 Task: Add Mary's Chicken Fresh Chicken Drumsticks No Antibiotics Ever to the cart.
Action: Mouse moved to (305, 132)
Screenshot: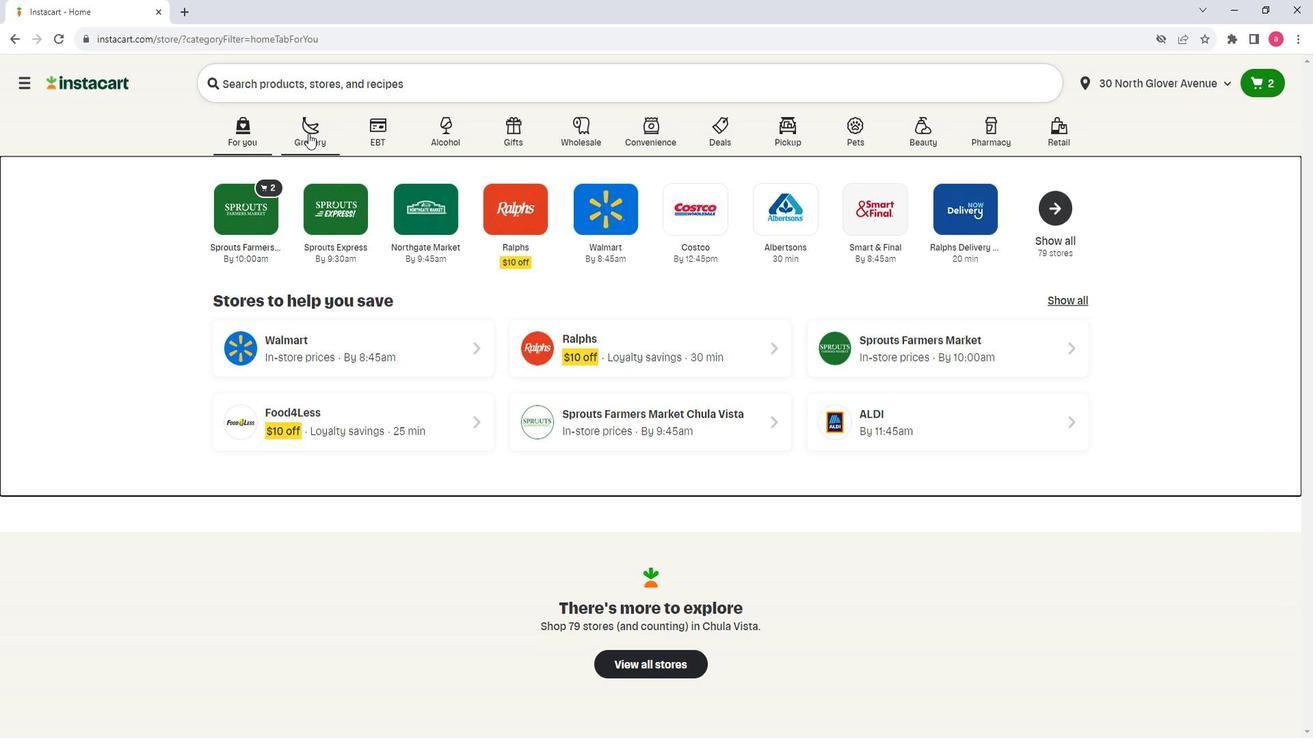 
Action: Mouse pressed left at (305, 132)
Screenshot: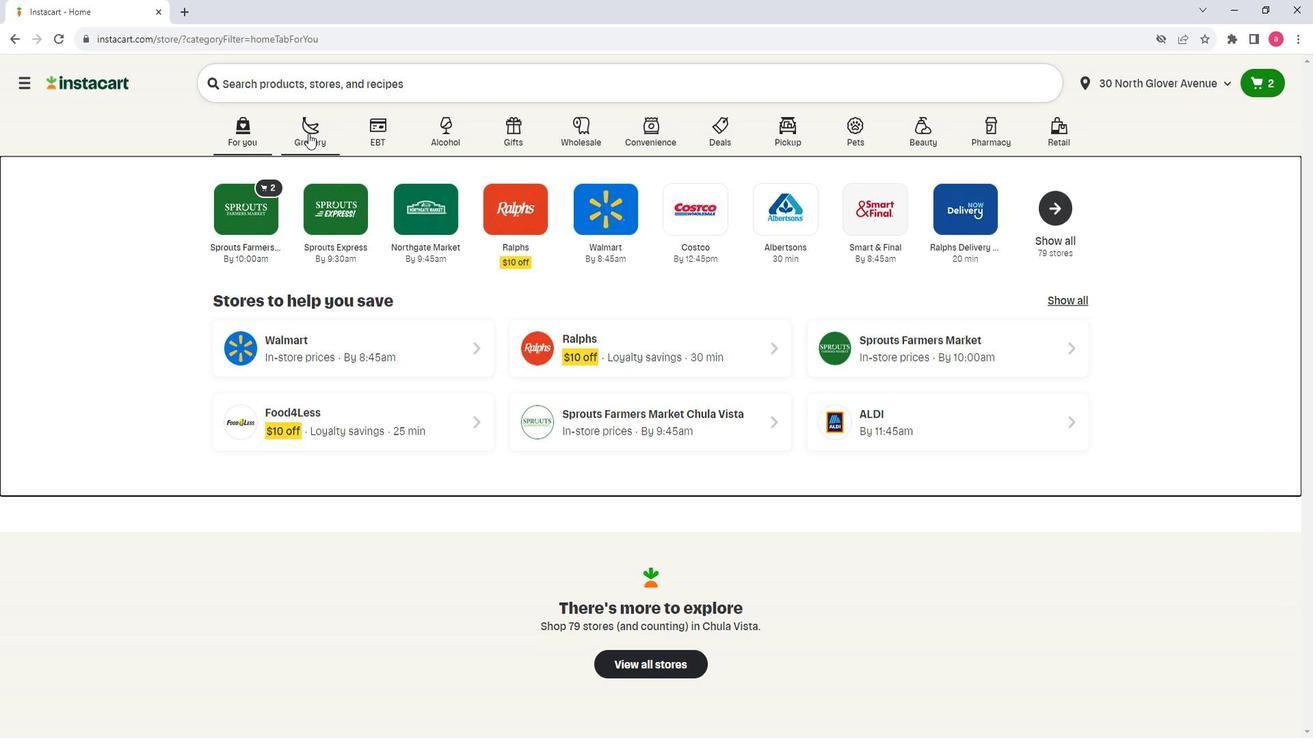 
Action: Mouse moved to (304, 418)
Screenshot: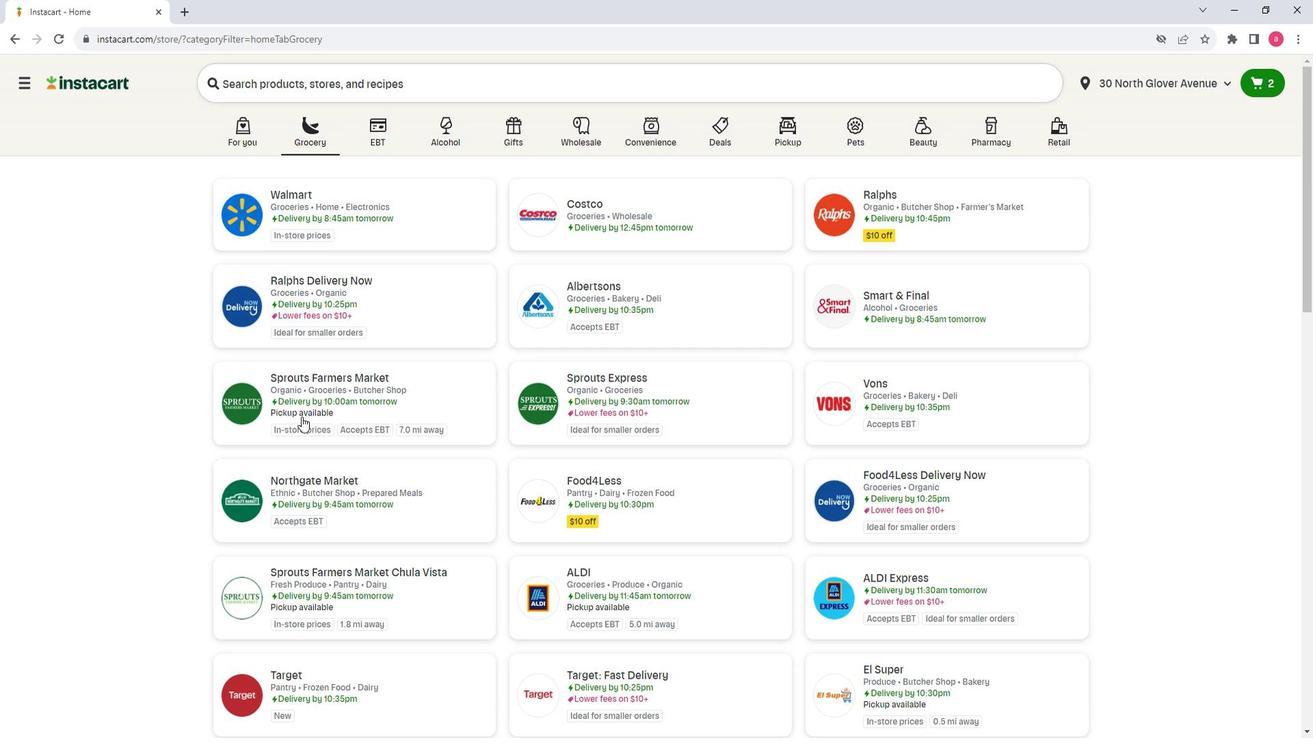 
Action: Mouse pressed left at (304, 418)
Screenshot: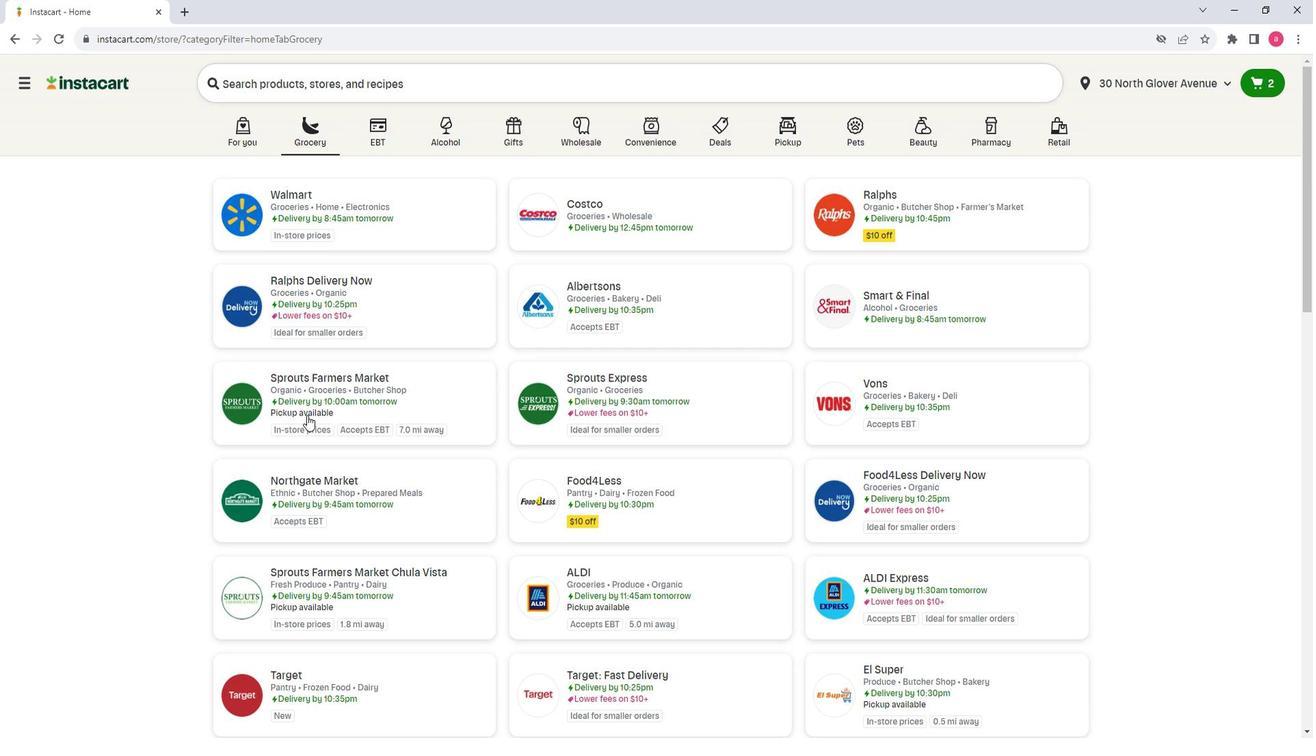 
Action: Mouse moved to (116, 479)
Screenshot: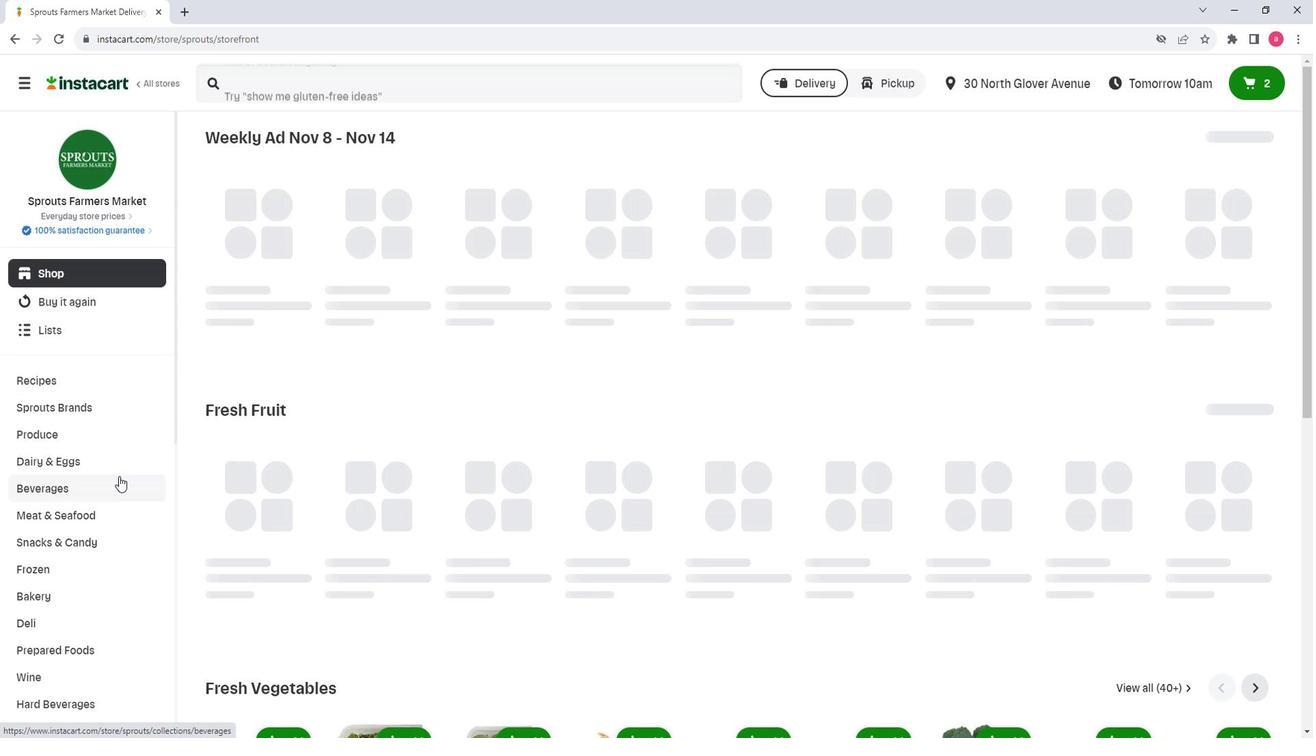 
Action: Mouse scrolled (116, 478) with delta (0, 0)
Screenshot: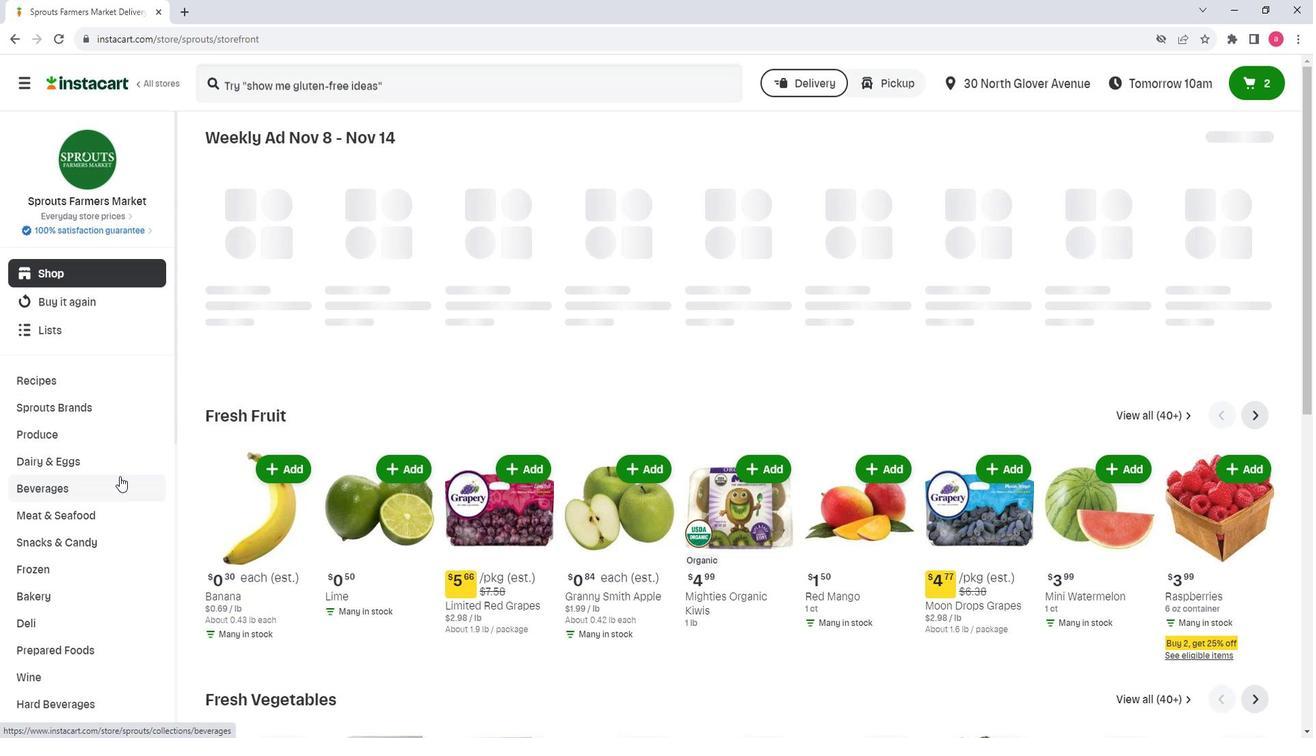 
Action: Mouse moved to (93, 450)
Screenshot: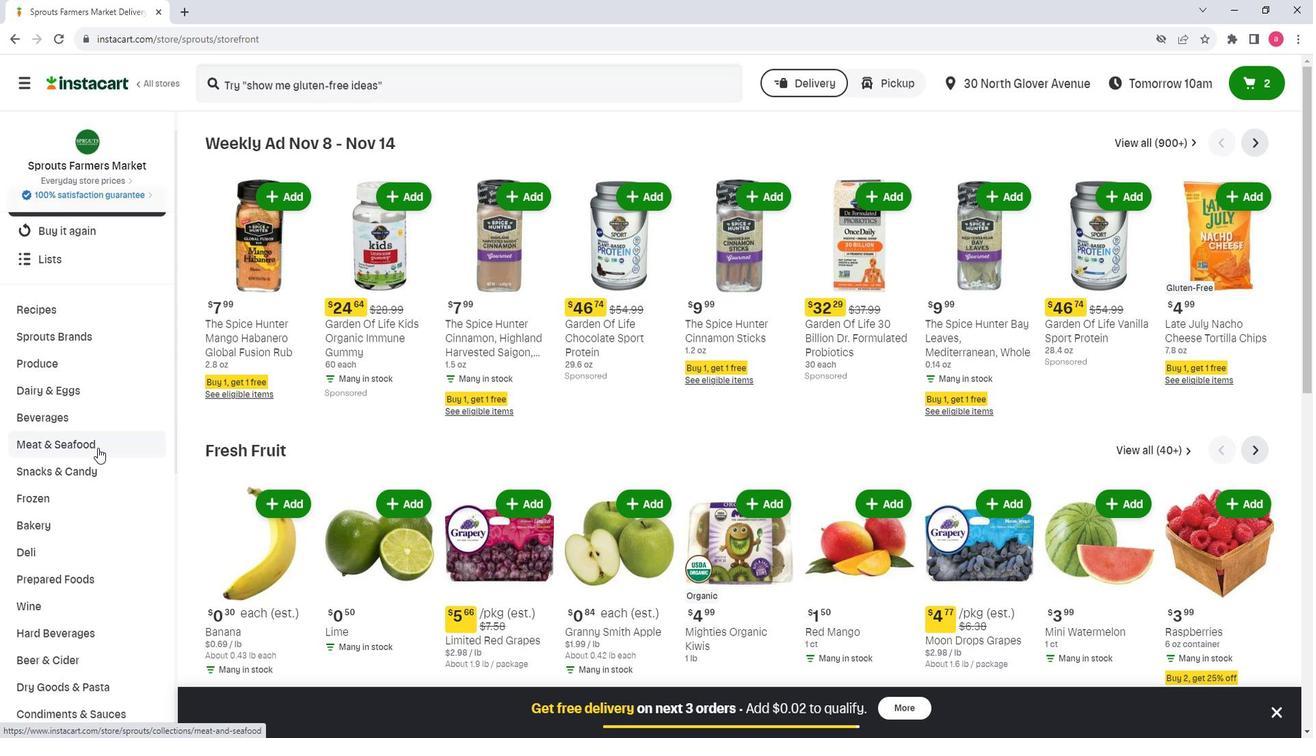 
Action: Mouse pressed left at (93, 450)
Screenshot: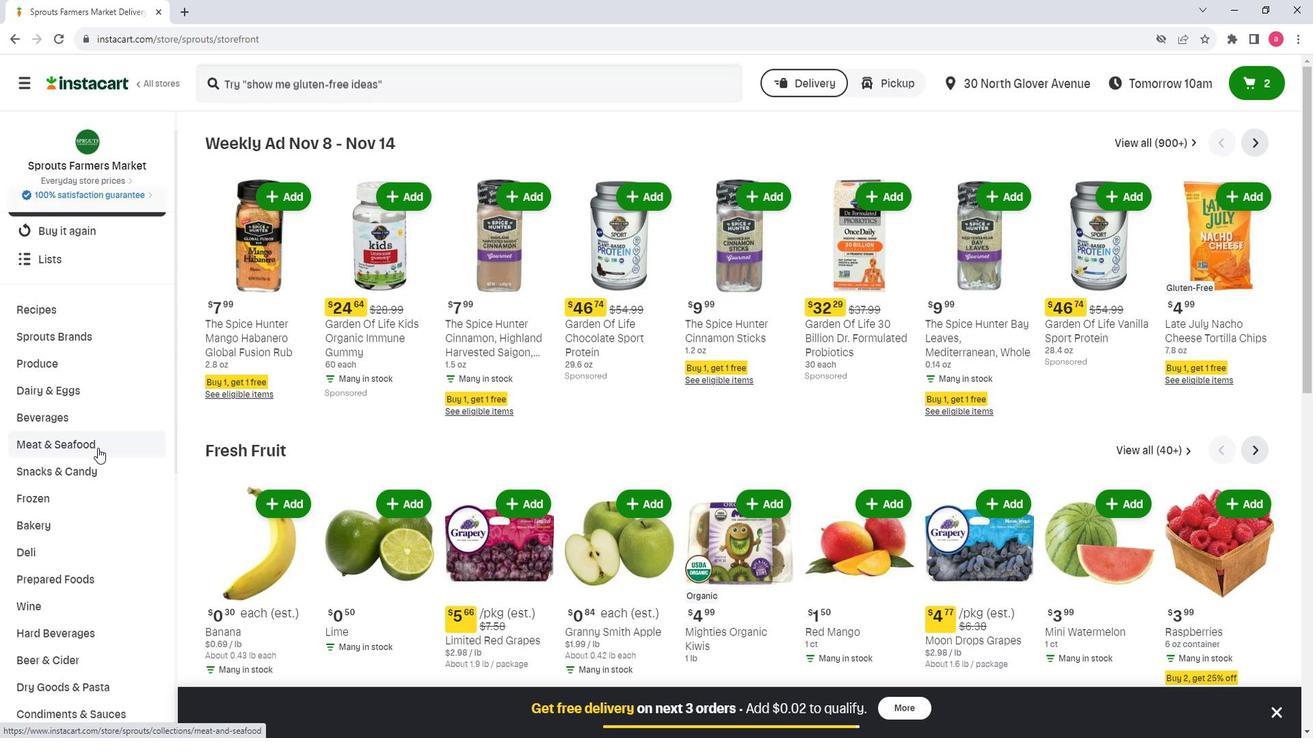 
Action: Mouse moved to (53, 478)
Screenshot: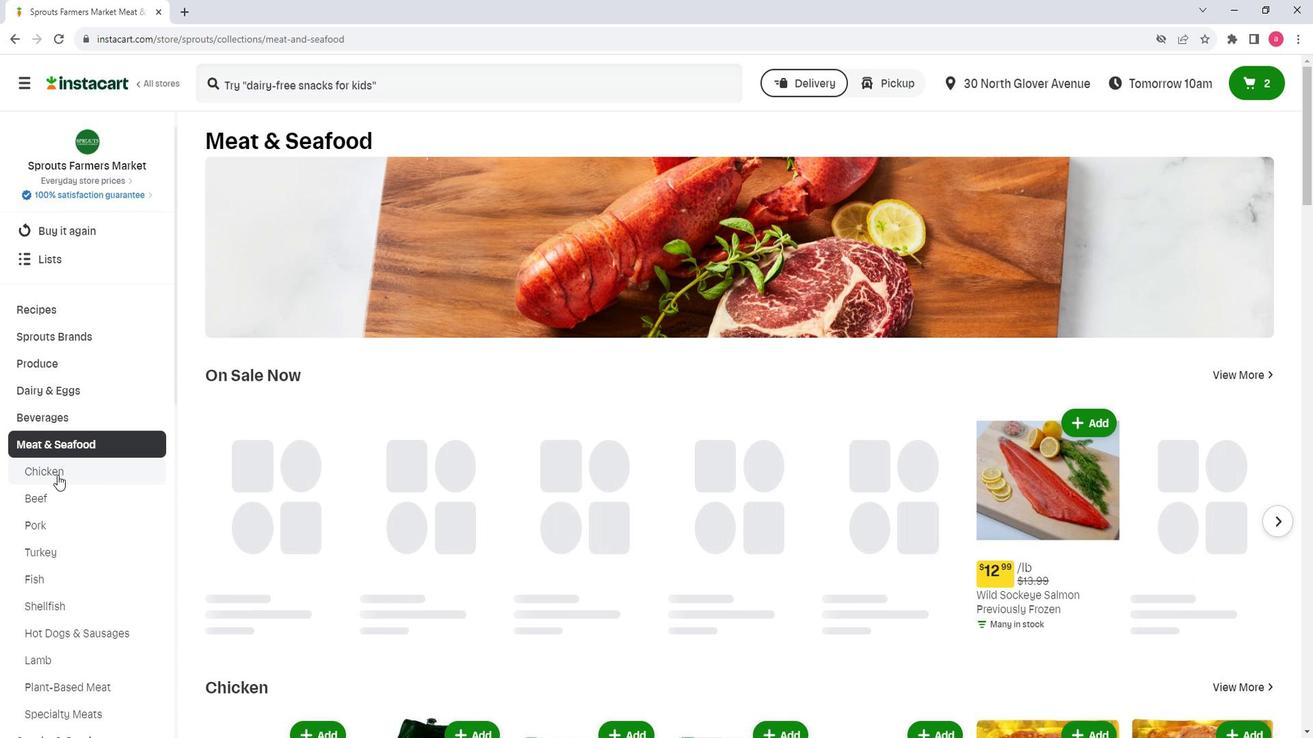 
Action: Mouse pressed left at (53, 478)
Screenshot: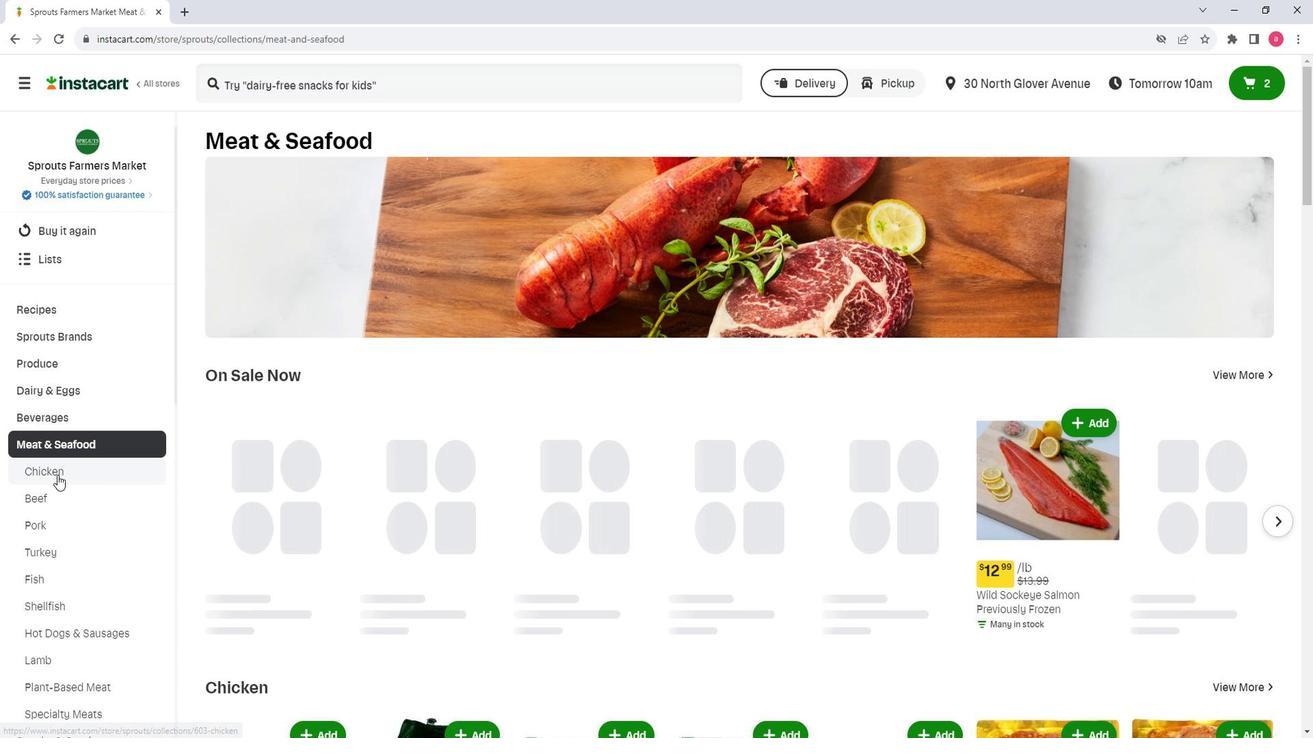 
Action: Mouse moved to (617, 197)
Screenshot: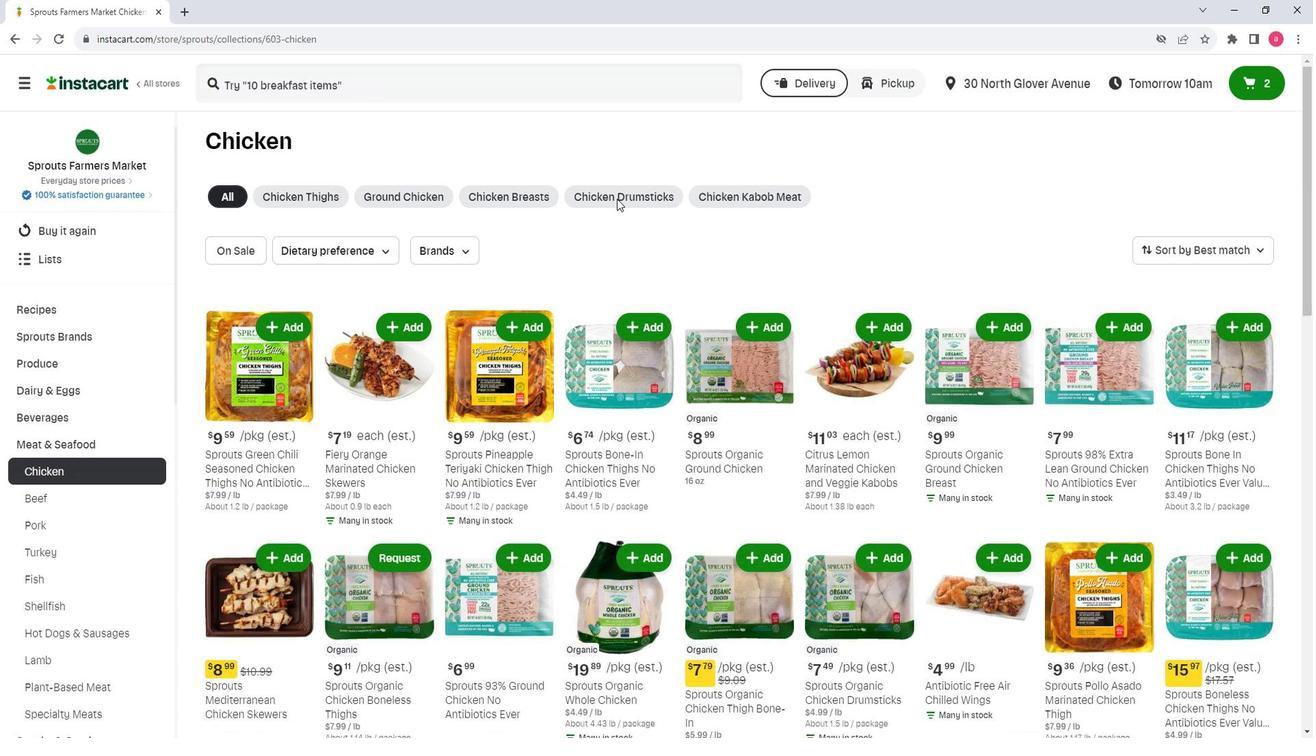 
Action: Mouse pressed left at (617, 197)
Screenshot: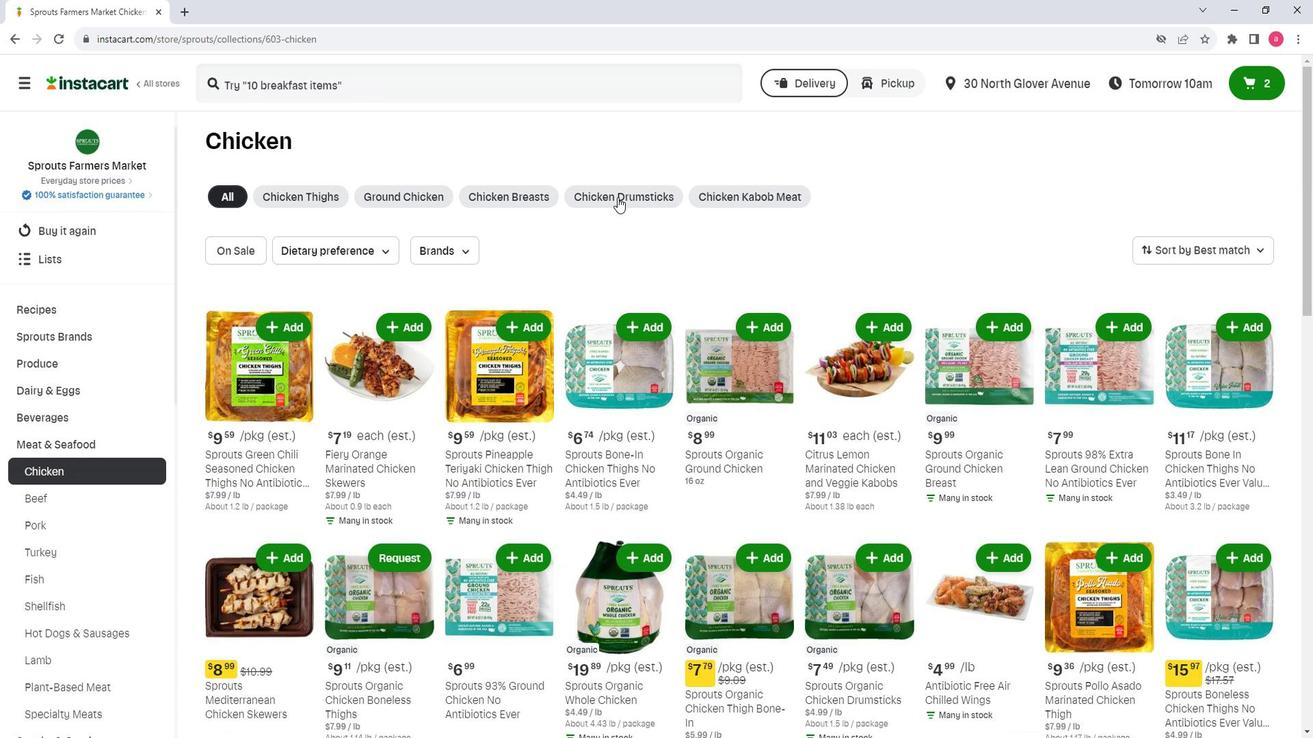
Action: Mouse moved to (416, 84)
Screenshot: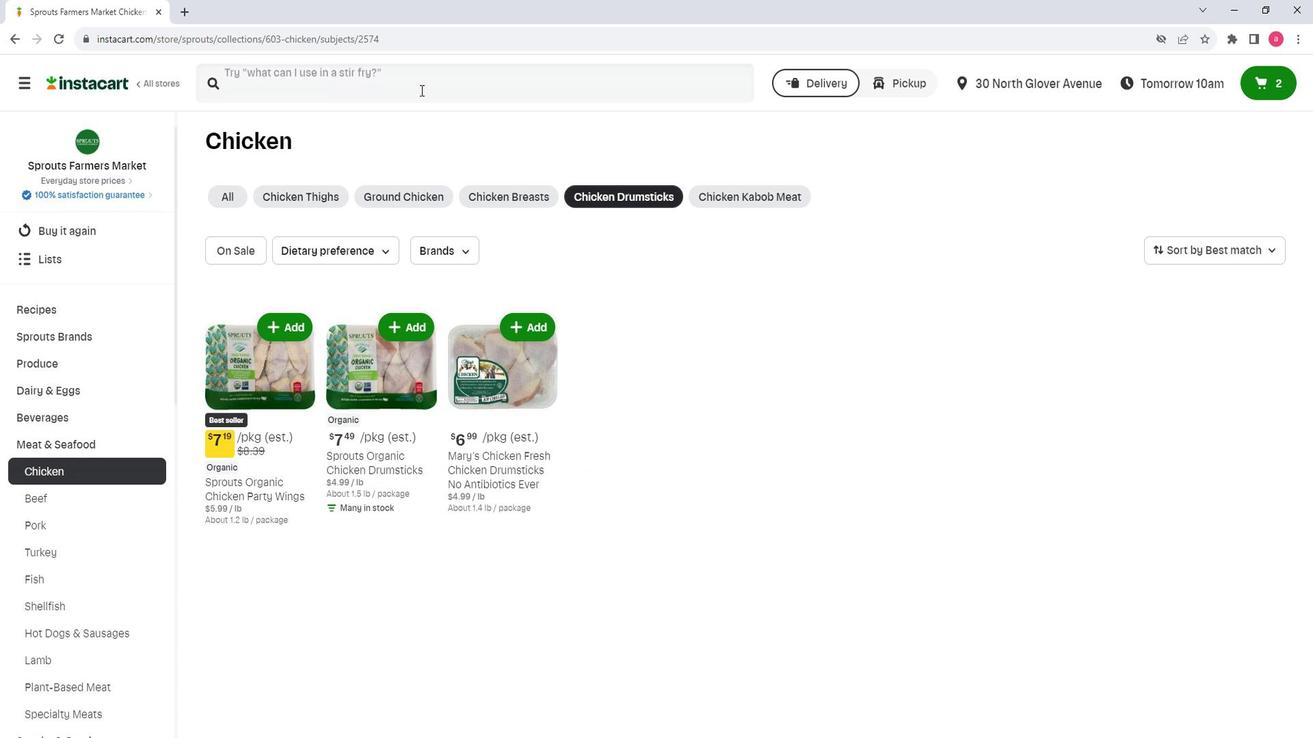
Action: Mouse pressed left at (416, 84)
Screenshot: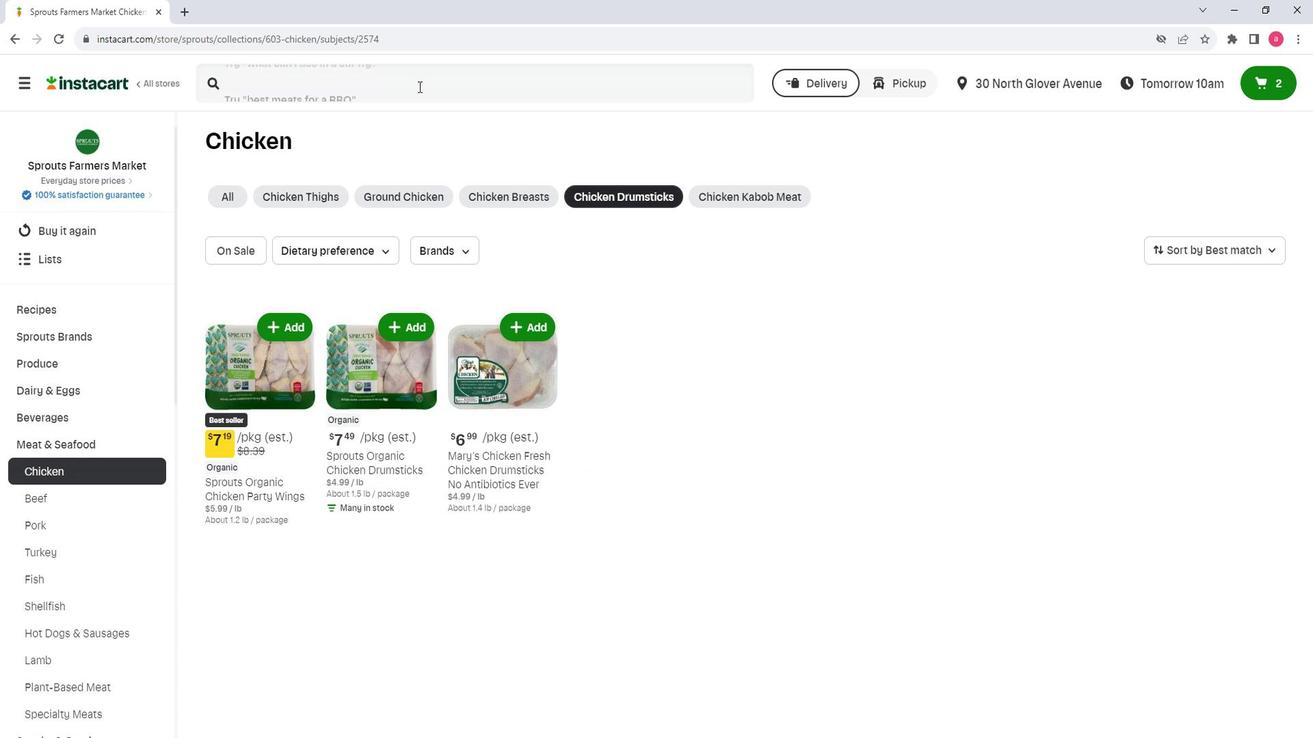 
Action: Key pressed <Key.shift>Mary's<Key.space><Key.shift><Key.shift><Key.shift><Key.shift><Key.shift>Chicken<Key.space><Key.shift><Key.shift><Key.shift><Key.shift><Key.shift><Key.shift><Key.shift><Key.shift><Key.shift><Key.shift><Key.shift><Key.shift><Key.shift><Key.shift><Key.shift><Key.shift><Key.shift><Key.shift><Key.shift><Key.shift><Key.shift><Key.shift><Key.shift><Key.shift><Key.shift>Fresh<Key.space><Key.shift><Key.shift><Key.shift><Key.shift><Key.shift><Key.shift><Key.shift><Key.shift><Key.shift><Key.shift><Key.shift><Key.shift><Key.shift><Key.shift><Key.shift><Key.shift><Key.shift><Key.shift><Key.shift>Chicken<Key.space><Key.shift><Key.shift><Key.shift><Key.shift><Key.shift><Key.shift><Key.shift><Key.shift><Key.shift><Key.shift><Key.shift><Key.shift><Key.shift><Key.shift><Key.shift><Key.shift><Key.shift><Key.shift><Key.shift><Key.shift><Key.shift><Key.shift><Key.shift><Key.shift><Key.shift><Key.shift><Key.shift><Key.shift><Key.shift><Key.shift><Key.shift><Key.shift>Drumsticks<Key.space><Key.shift><Key.shift><Key.shift><Key.shift><Key.shift><Key.shift><Key.shift><Key.shift><Key.shift><Key.shift><Key.shift><Key.shift><Key.shift><Key.shift><Key.shift><Key.shift><Key.shift>No<Key.space><Key.shift><Key.shift><Key.shift><Key.shift><Key.shift><Key.shift><Key.shift><Key.shift><Key.shift>Antib
Screenshot: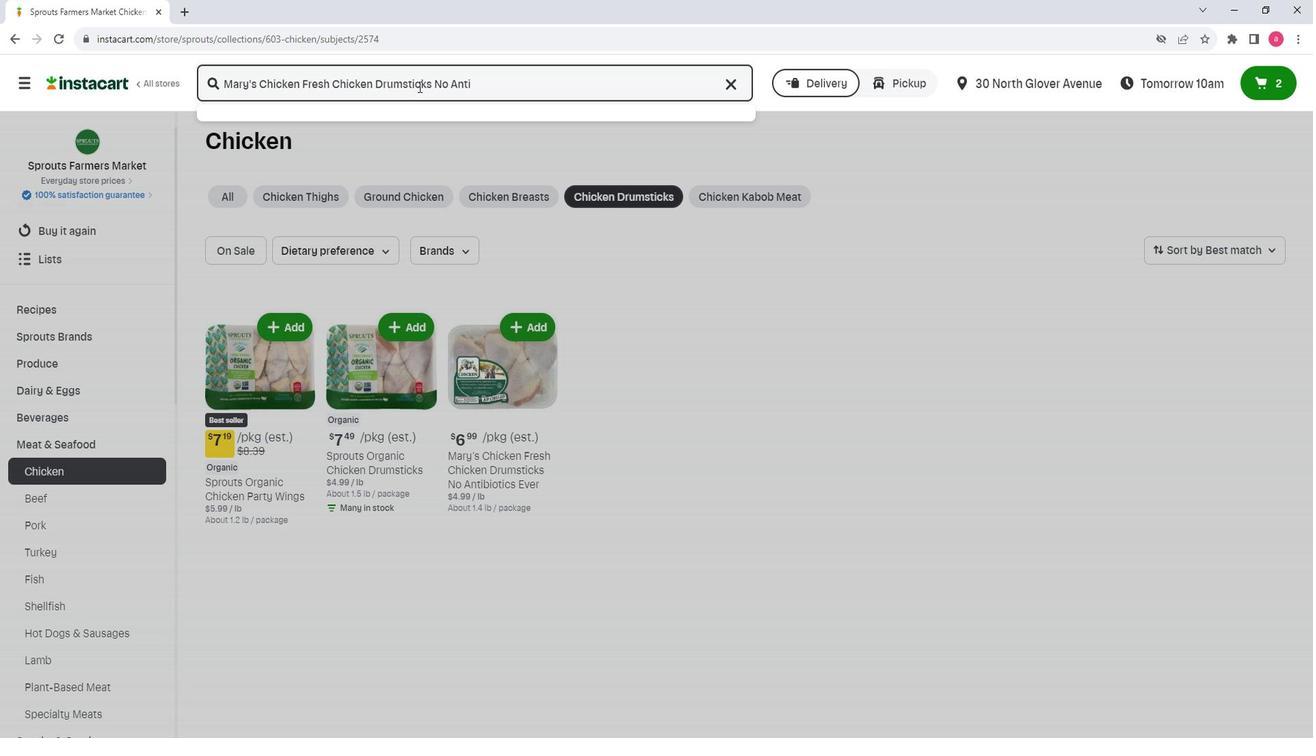 
Action: Mouse moved to (416, 84)
Screenshot: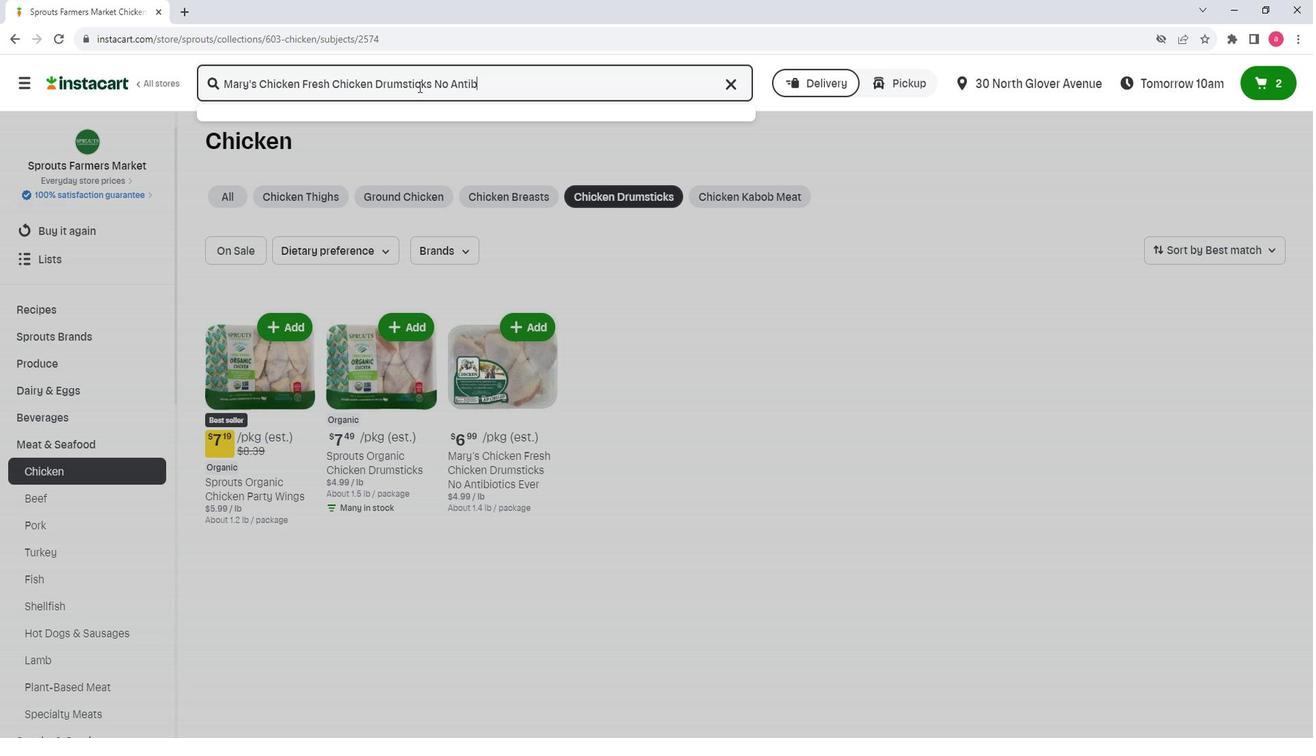 
Action: Key pressed iotica<Key.backspace>s<Key.space><Key.shift>Ever<Key.enter>
Screenshot: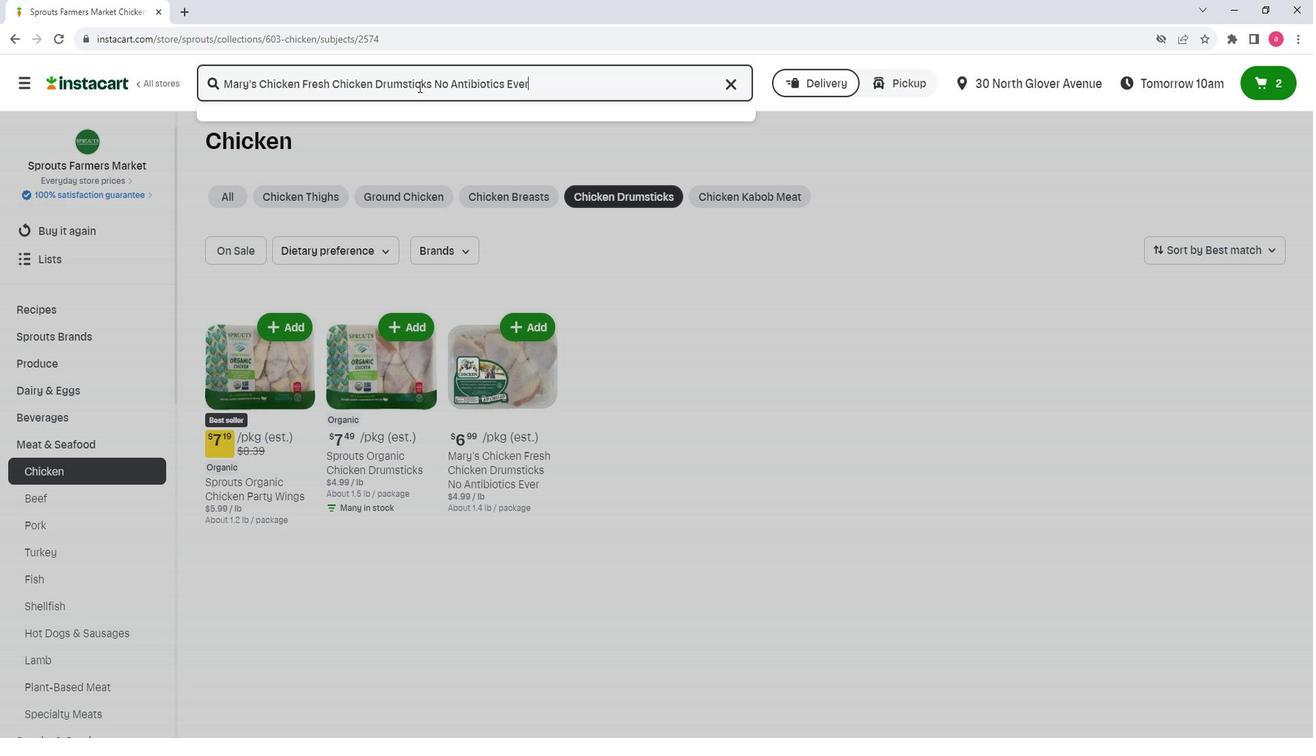 
Action: Mouse moved to (983, 202)
Screenshot: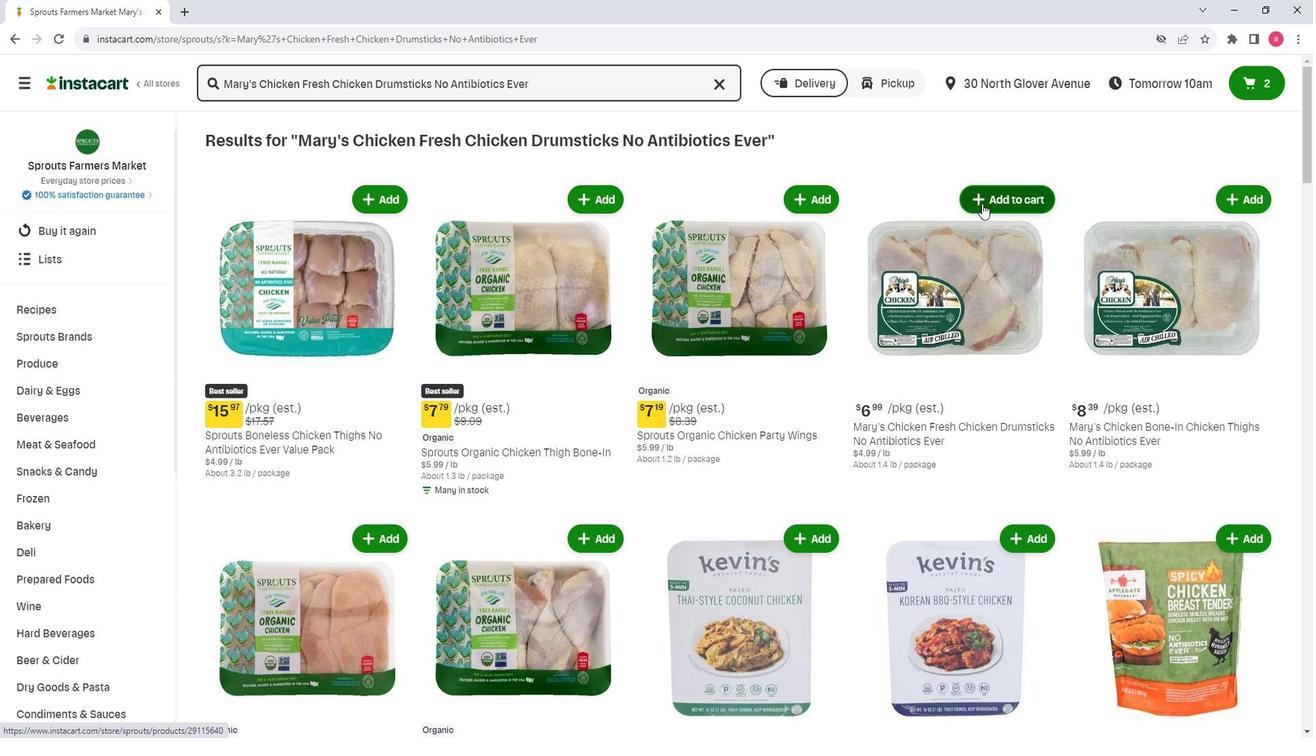 
Action: Mouse pressed left at (983, 202)
Screenshot: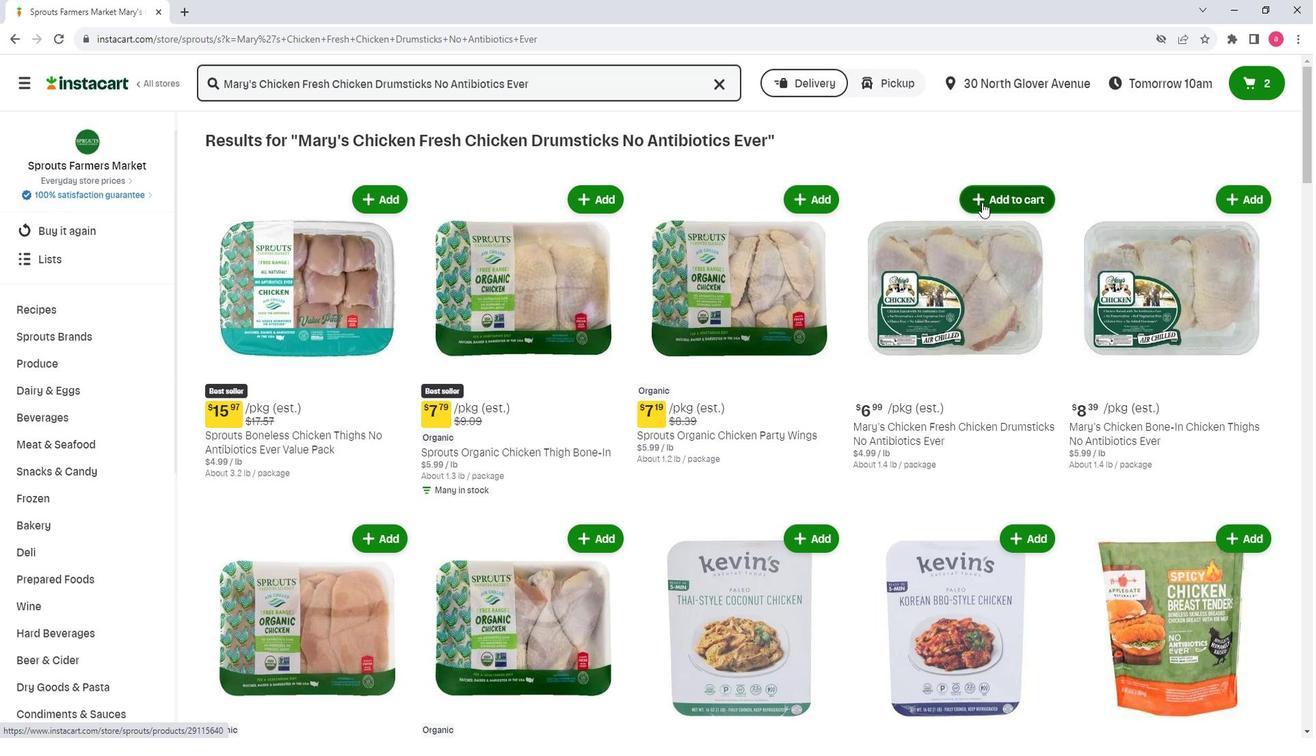 
